 Task: In job post updates choose email frequency weekly.
Action: Mouse moved to (732, 72)
Screenshot: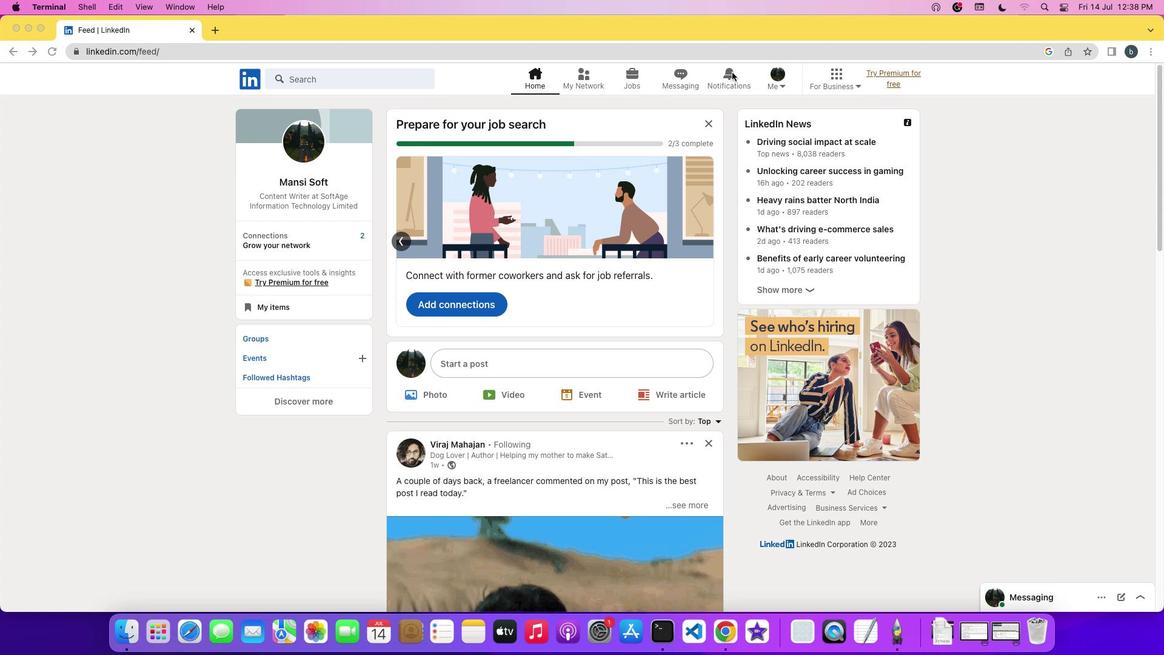 
Action: Mouse pressed left at (732, 72)
Screenshot: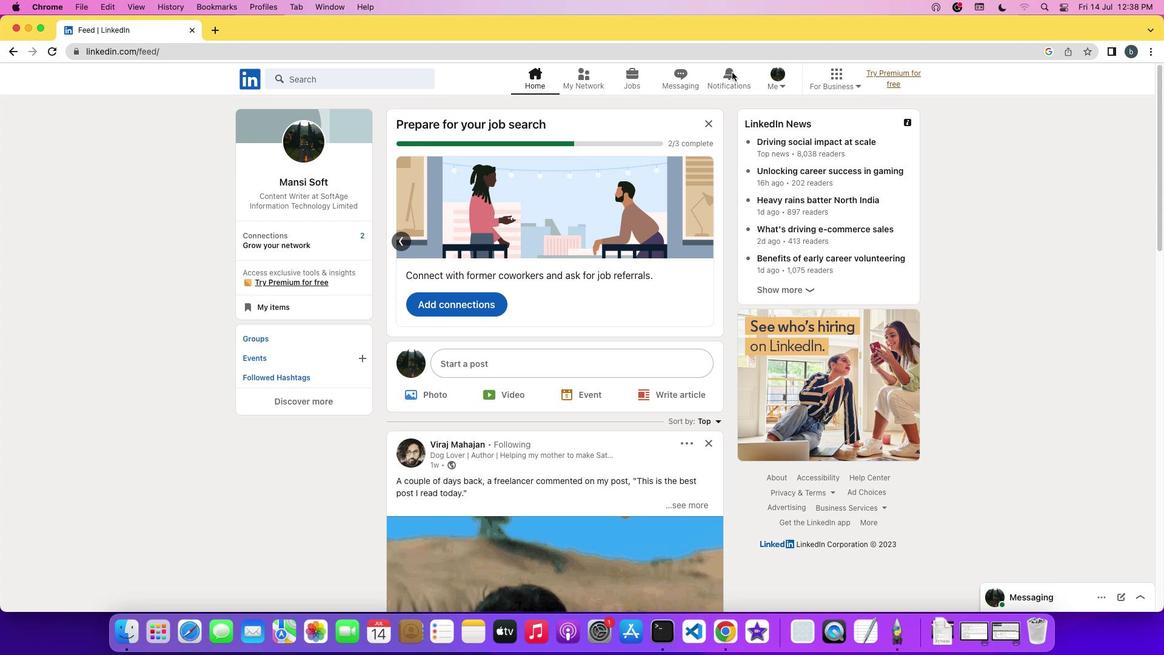 
Action: Mouse pressed left at (732, 72)
Screenshot: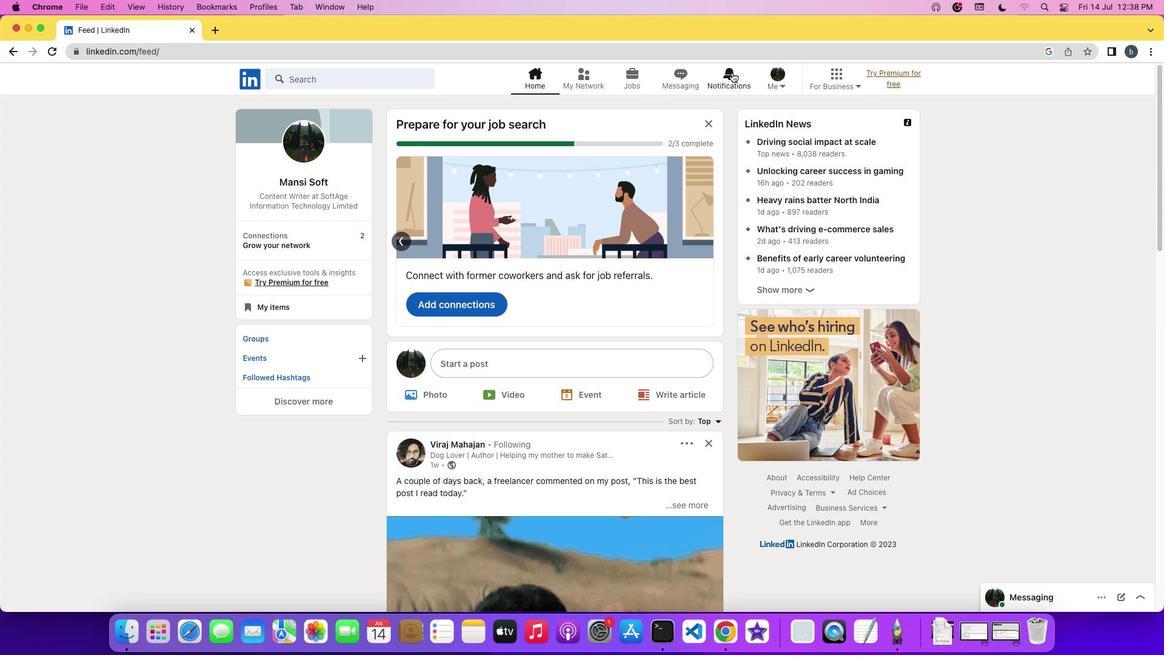 
Action: Mouse moved to (296, 155)
Screenshot: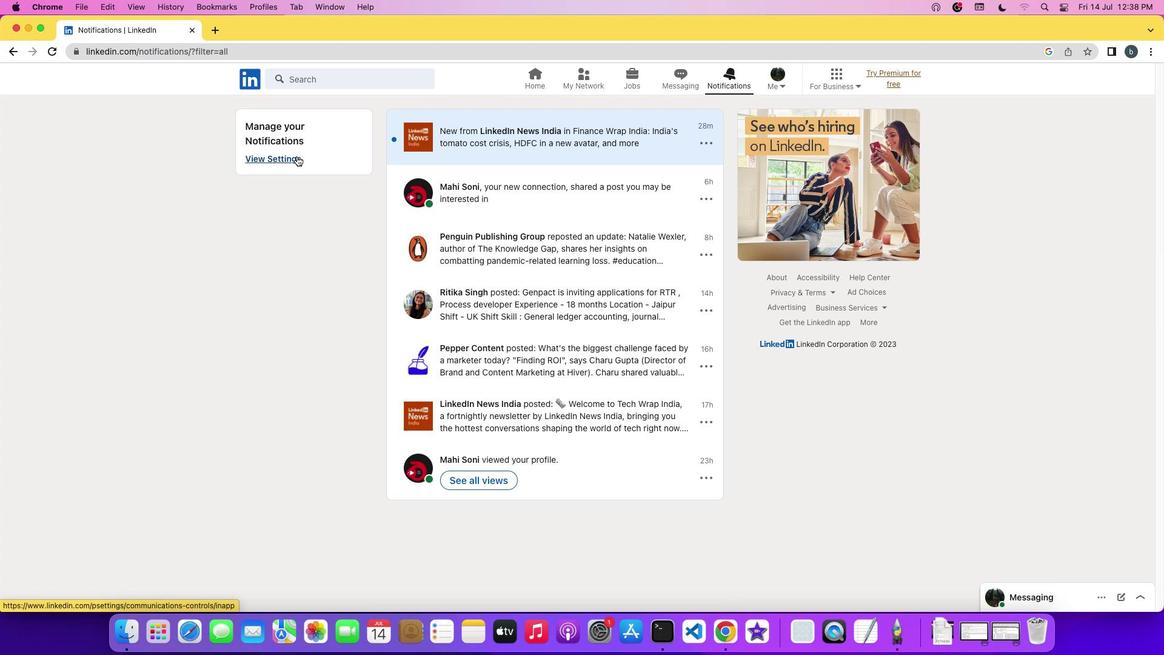 
Action: Mouse pressed left at (296, 155)
Screenshot: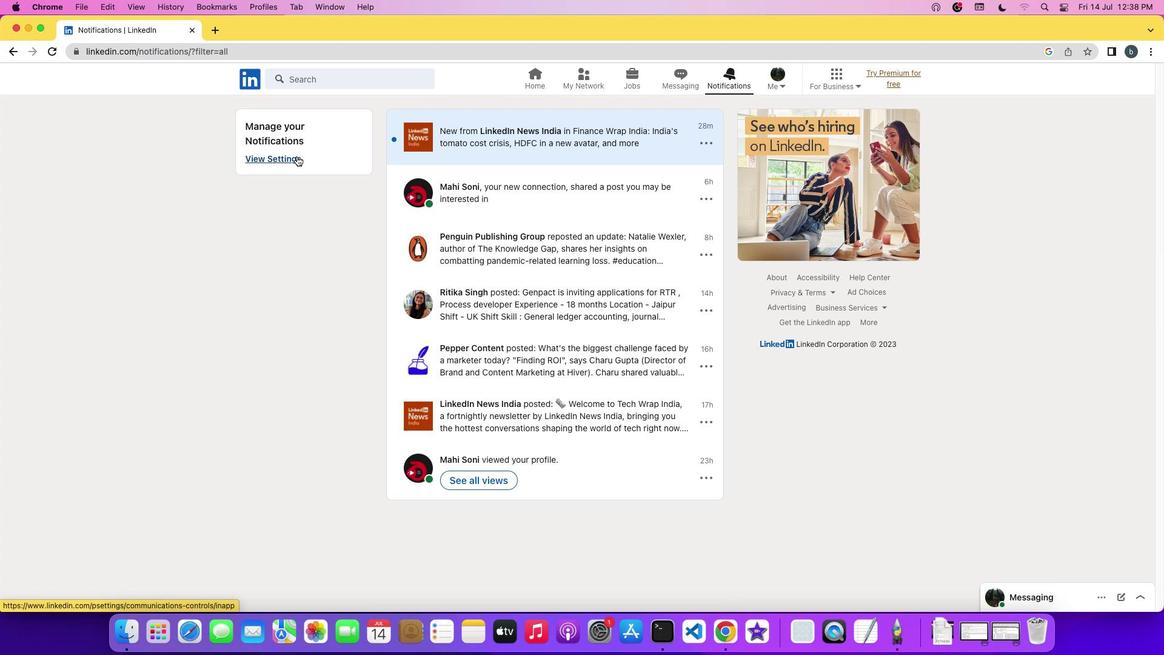 
Action: Mouse moved to (528, 184)
Screenshot: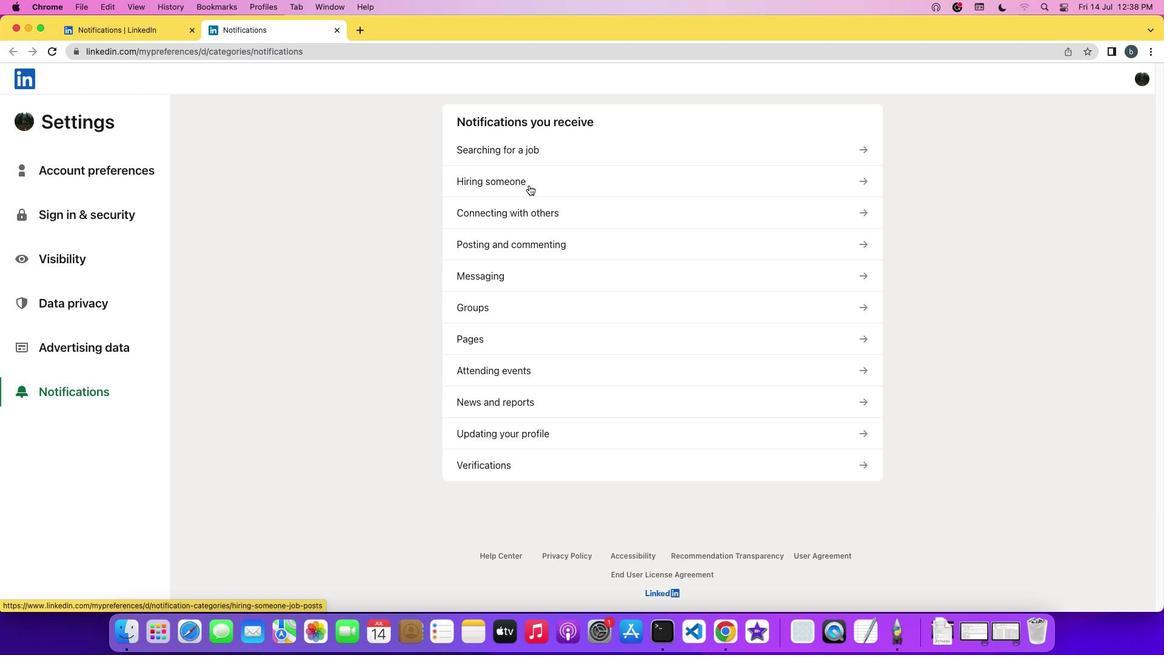 
Action: Mouse pressed left at (528, 184)
Screenshot: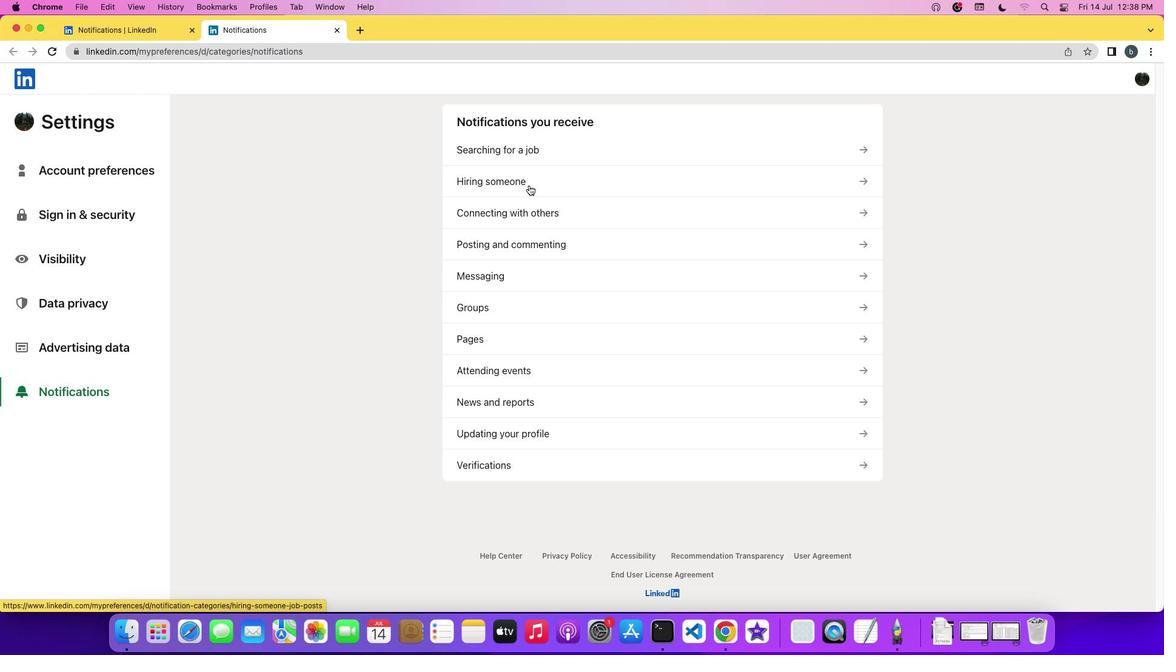 
Action: Mouse moved to (516, 238)
Screenshot: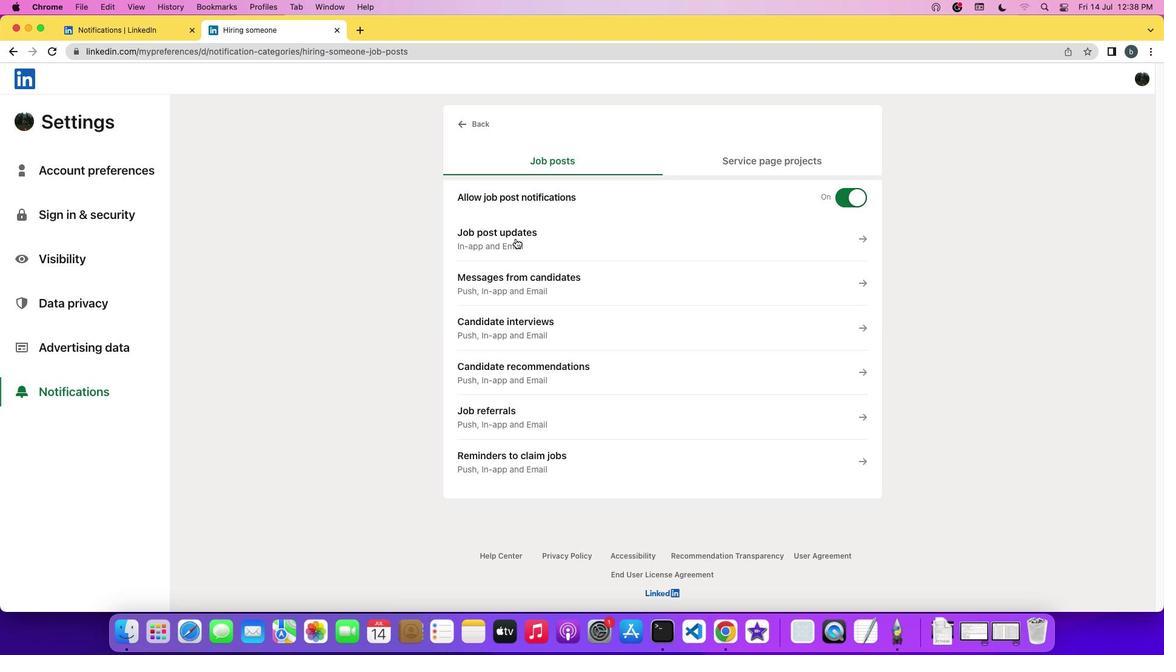 
Action: Mouse pressed left at (516, 238)
Screenshot: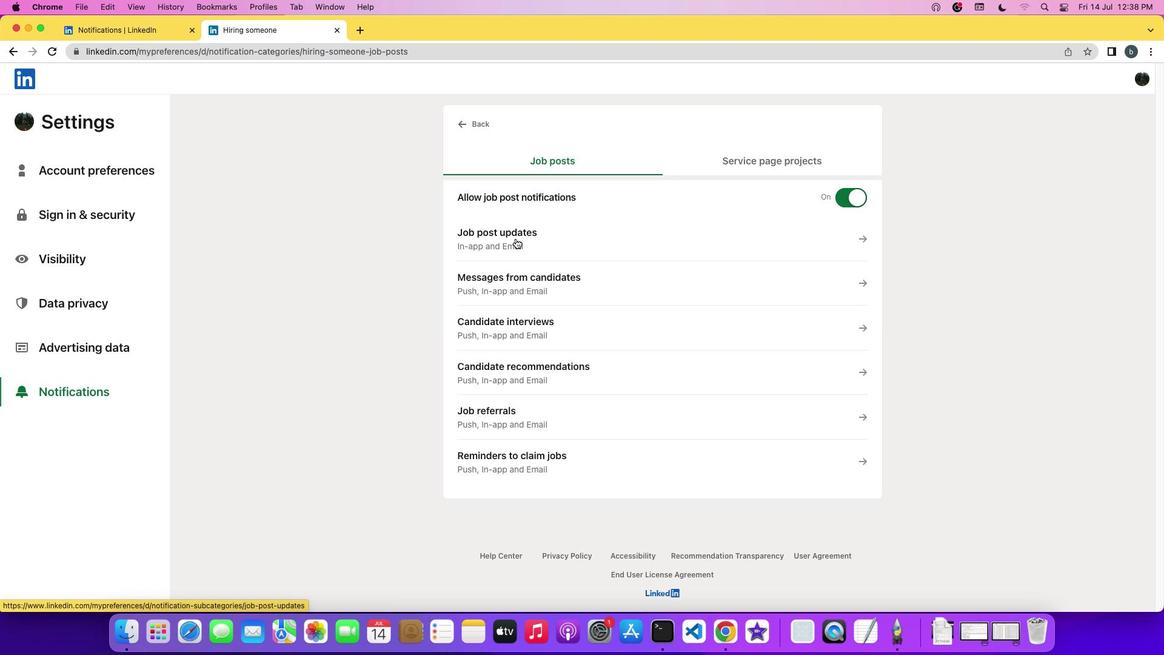 
Action: Mouse moved to (474, 428)
Screenshot: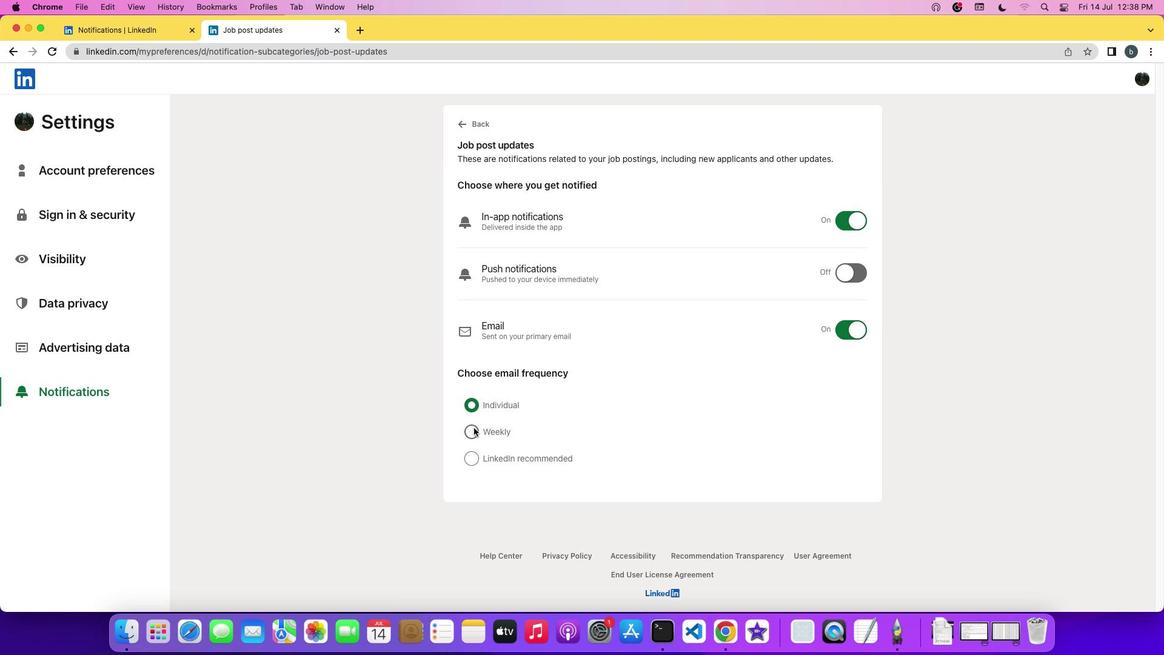 
Action: Mouse pressed left at (474, 428)
Screenshot: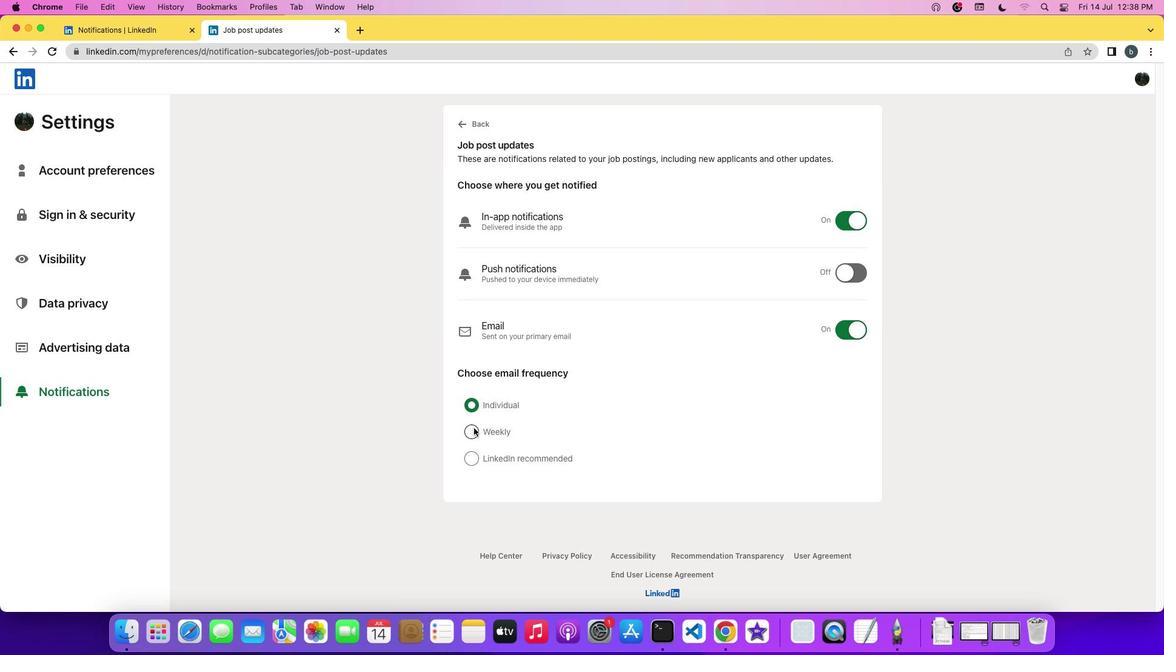 
Action: Mouse moved to (538, 430)
Screenshot: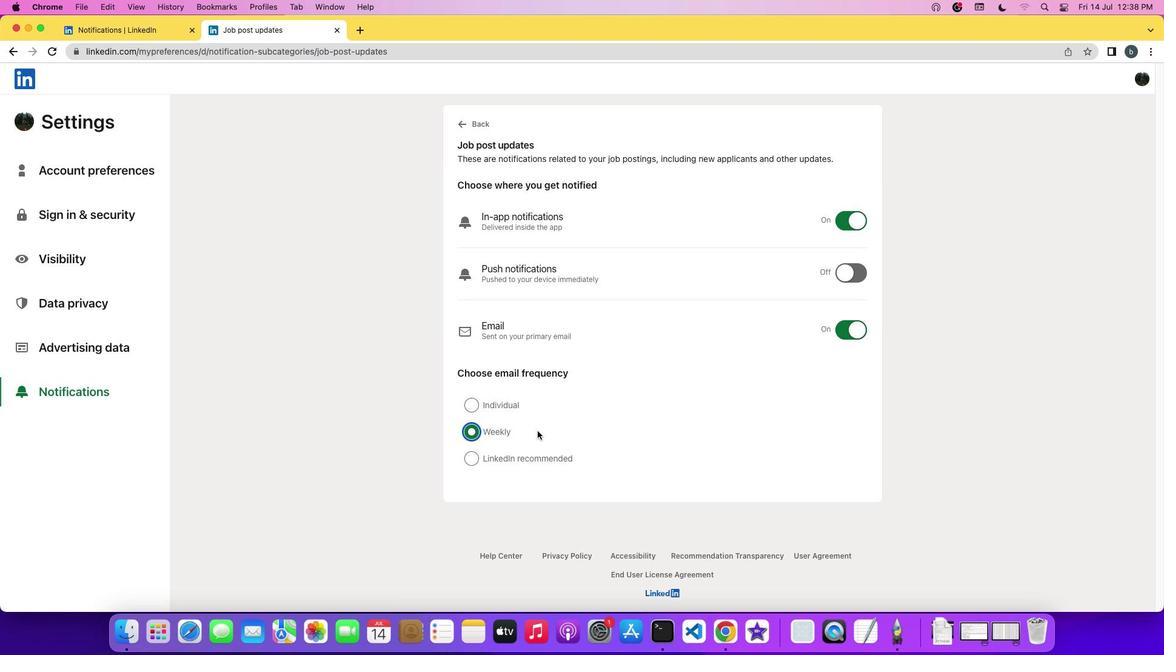 
